 Task: Use the formula "DSTDEV" in spreadsheet "Project protfolio".
Action: Mouse moved to (119, 81)
Screenshot: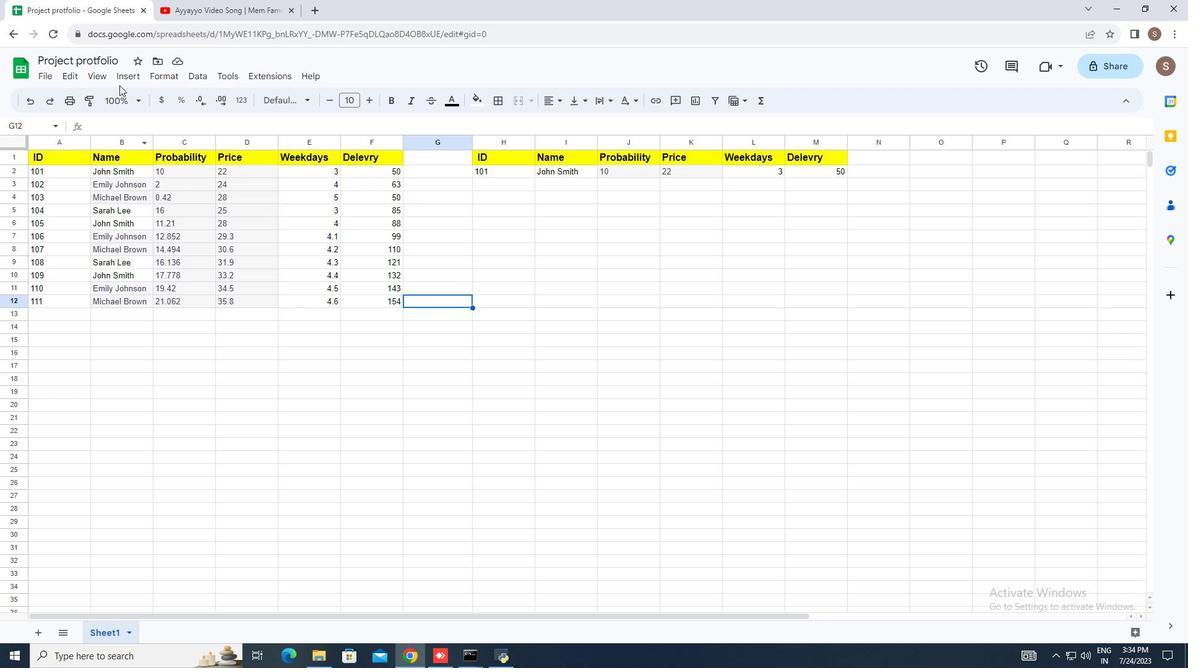 
Action: Mouse pressed left at (119, 81)
Screenshot: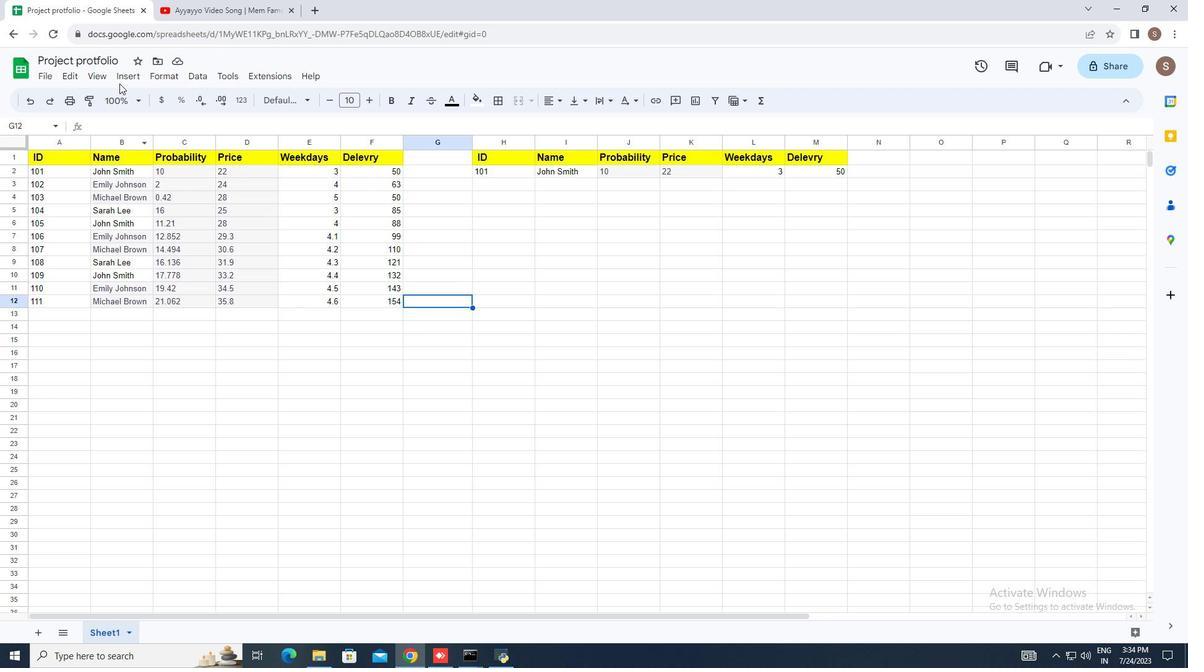 
Action: Mouse moved to (167, 291)
Screenshot: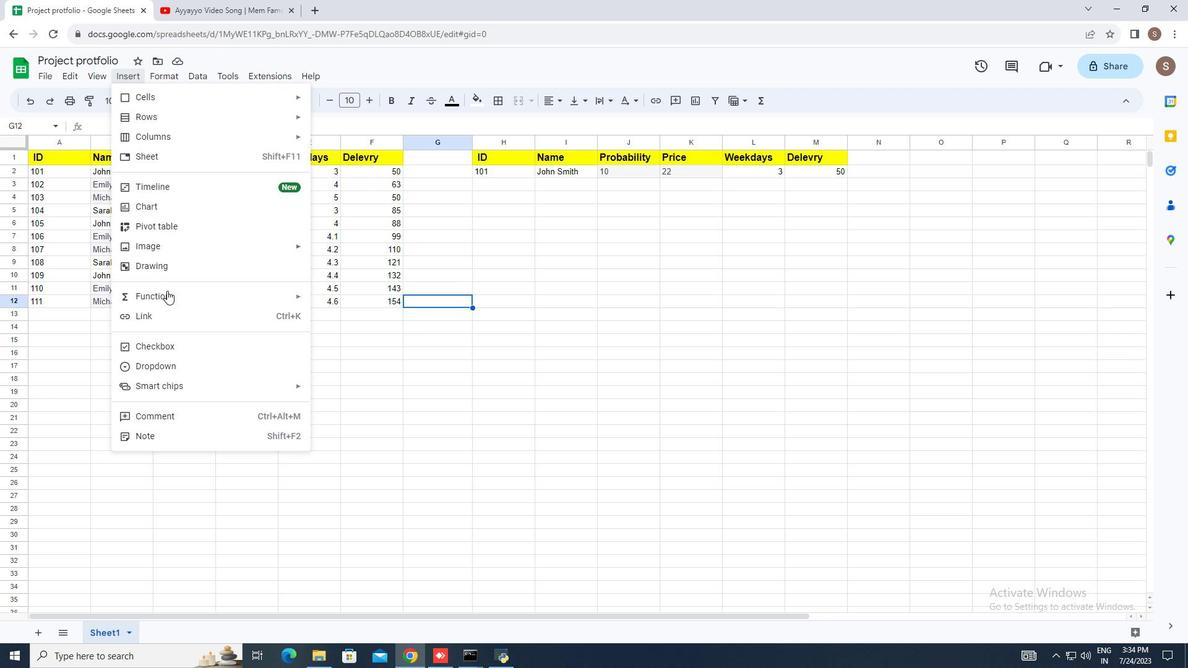 
Action: Mouse pressed left at (167, 291)
Screenshot: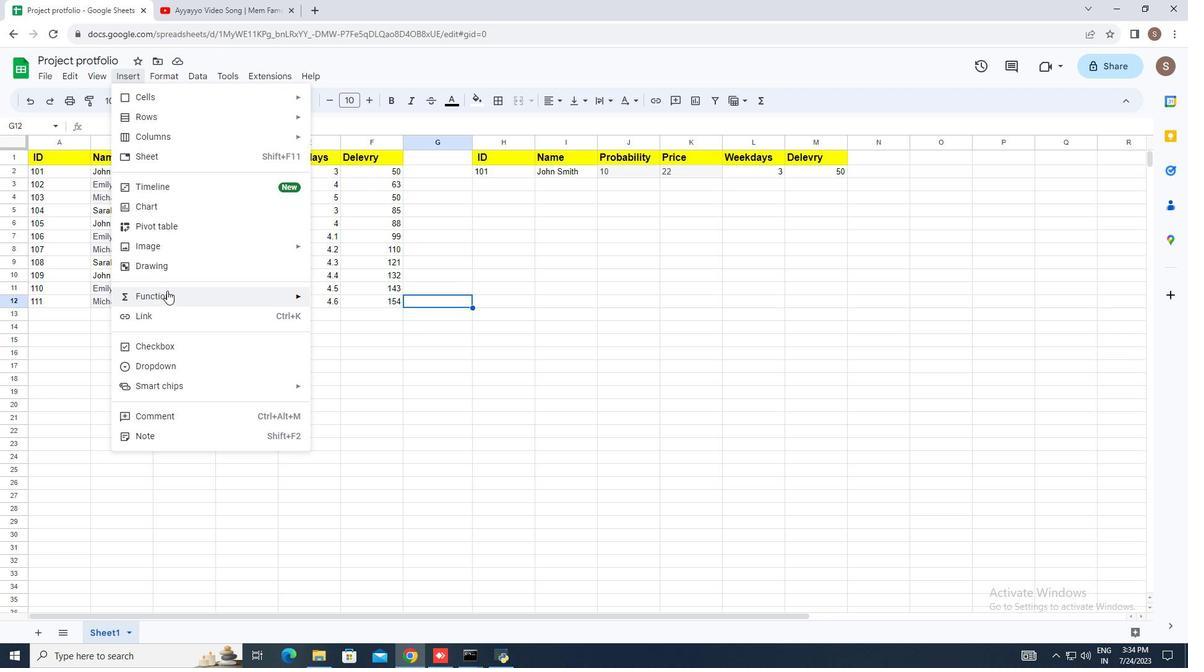 
Action: Mouse moved to (362, 279)
Screenshot: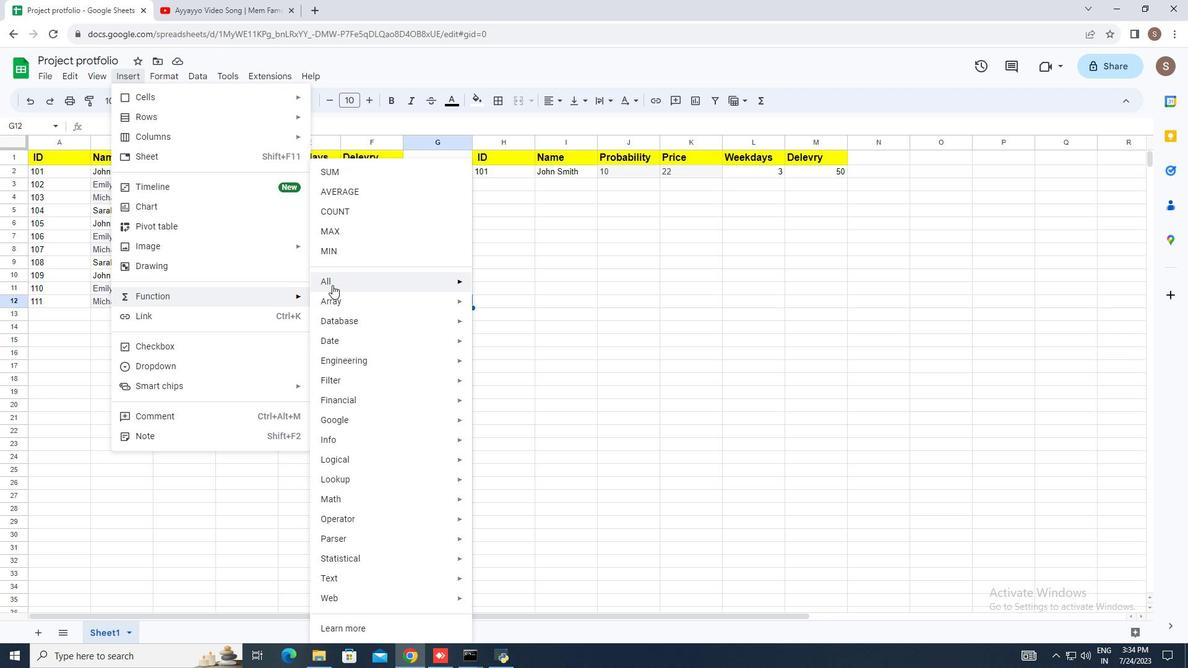 
Action: Mouse pressed left at (362, 279)
Screenshot: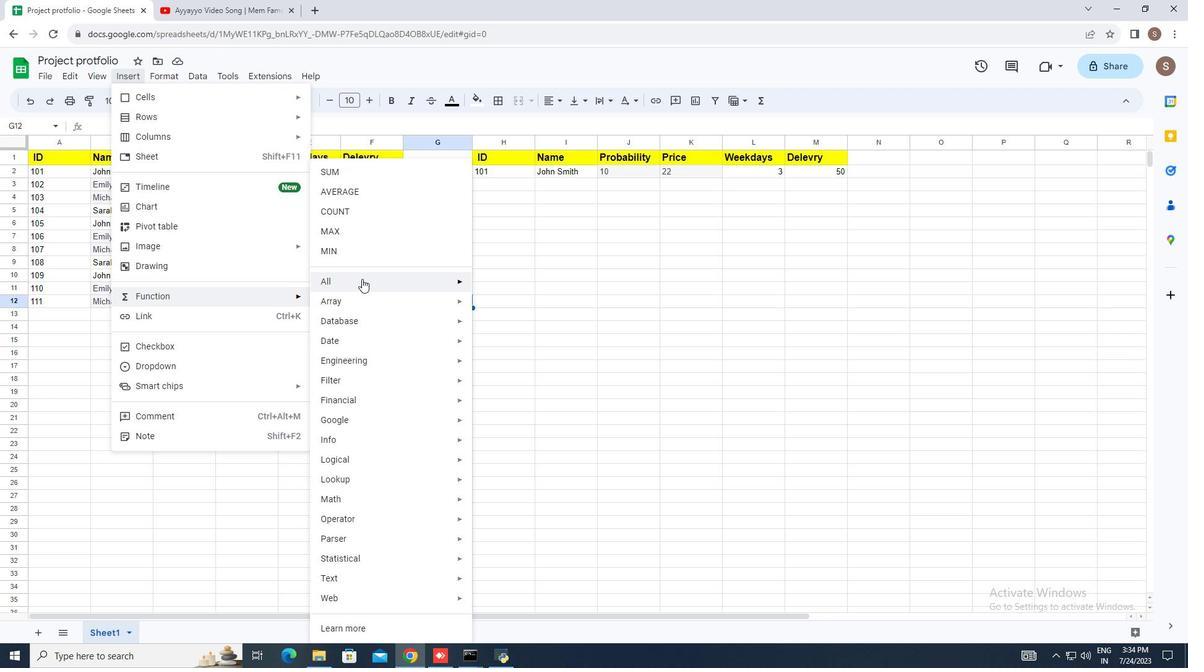 
Action: Mouse moved to (523, 552)
Screenshot: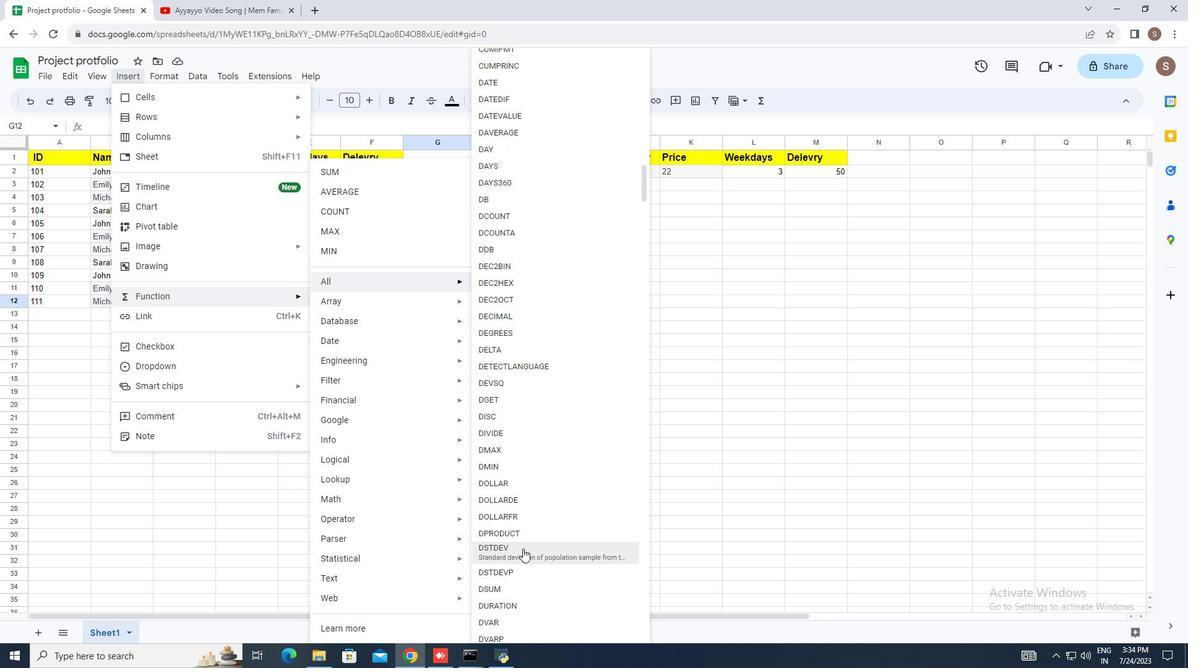 
Action: Mouse pressed left at (523, 552)
Screenshot: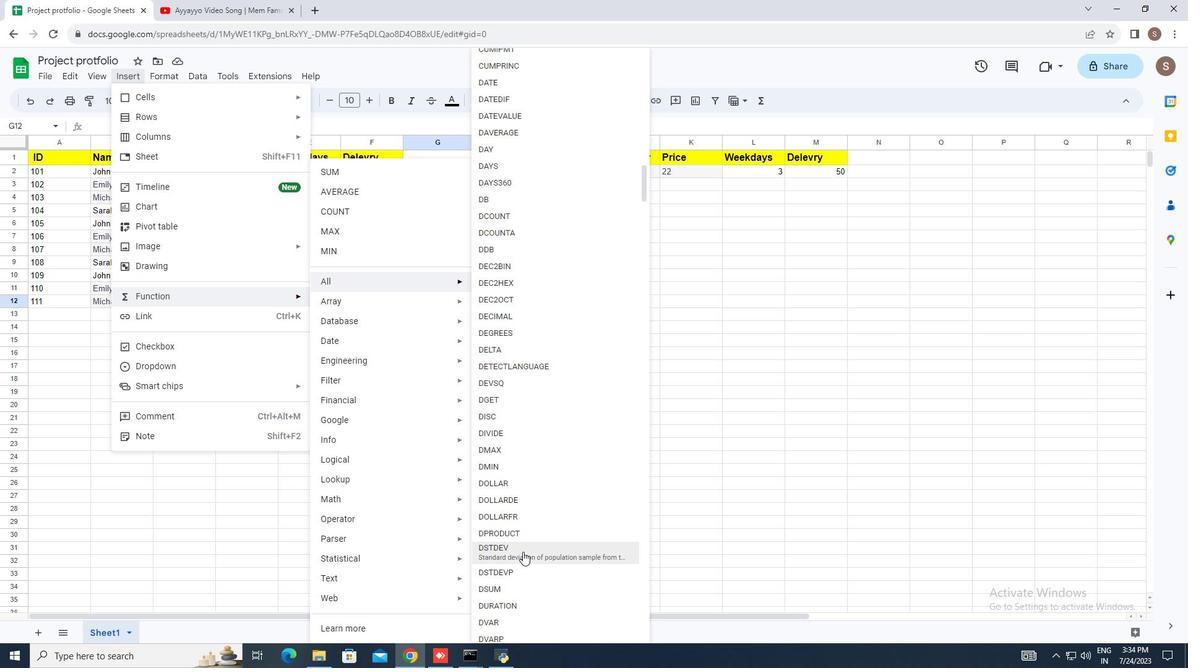 
Action: Mouse moved to (51, 156)
Screenshot: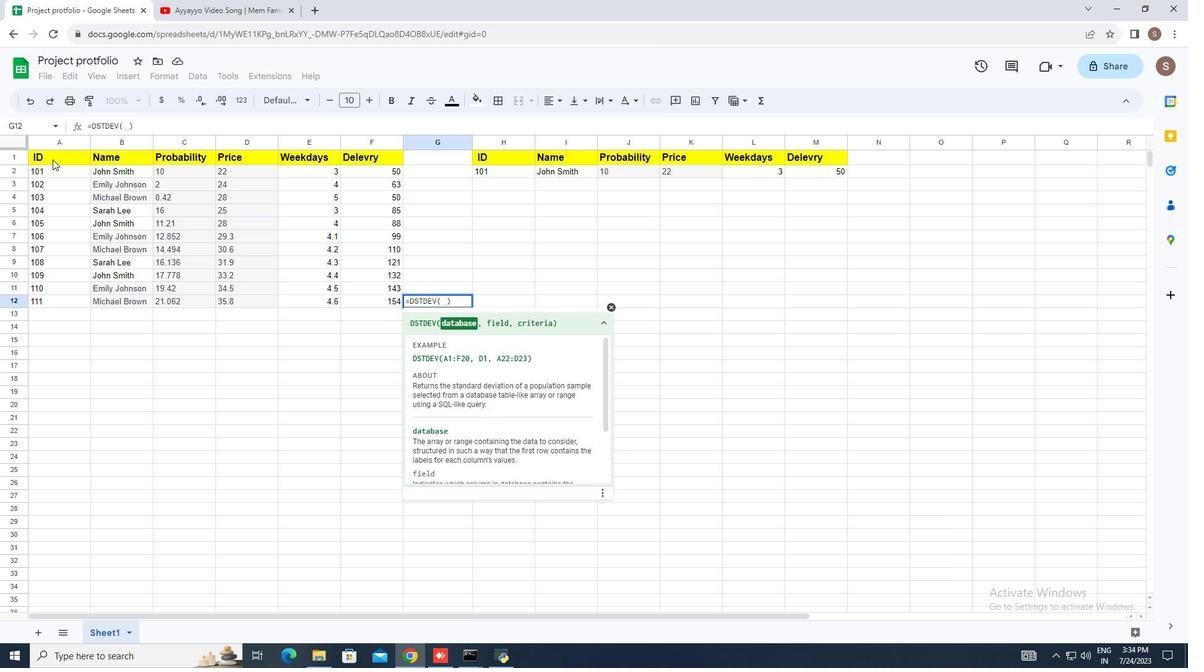 
Action: Mouse pressed left at (51, 156)
Screenshot: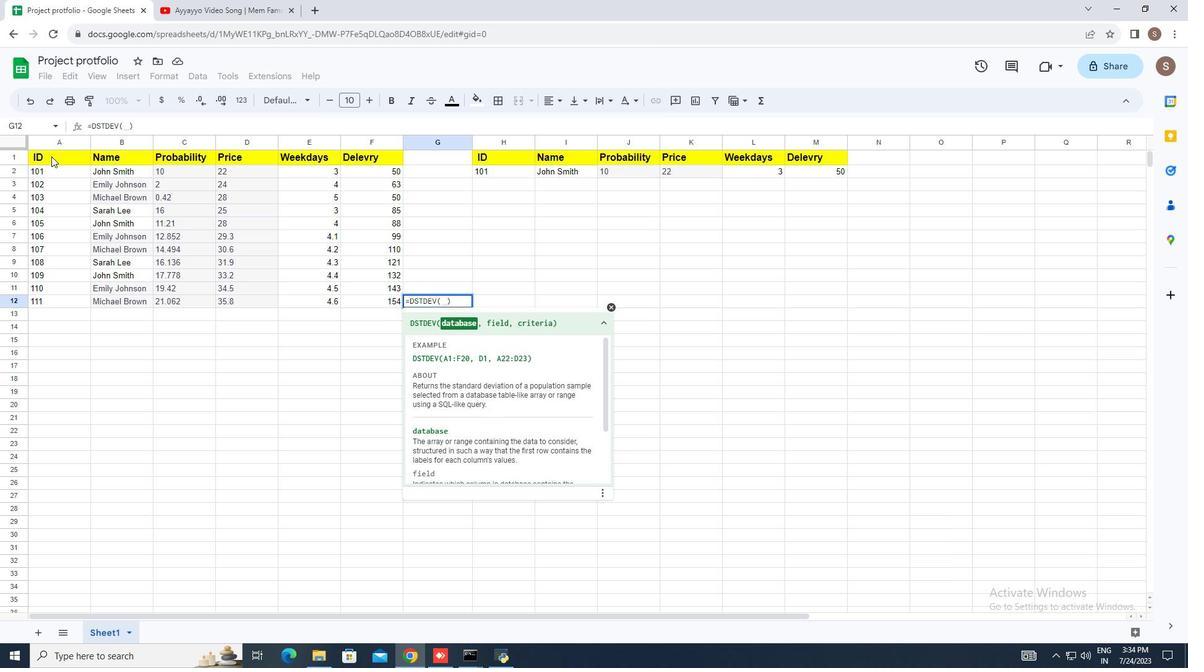 
Action: Mouse moved to (361, 300)
Screenshot: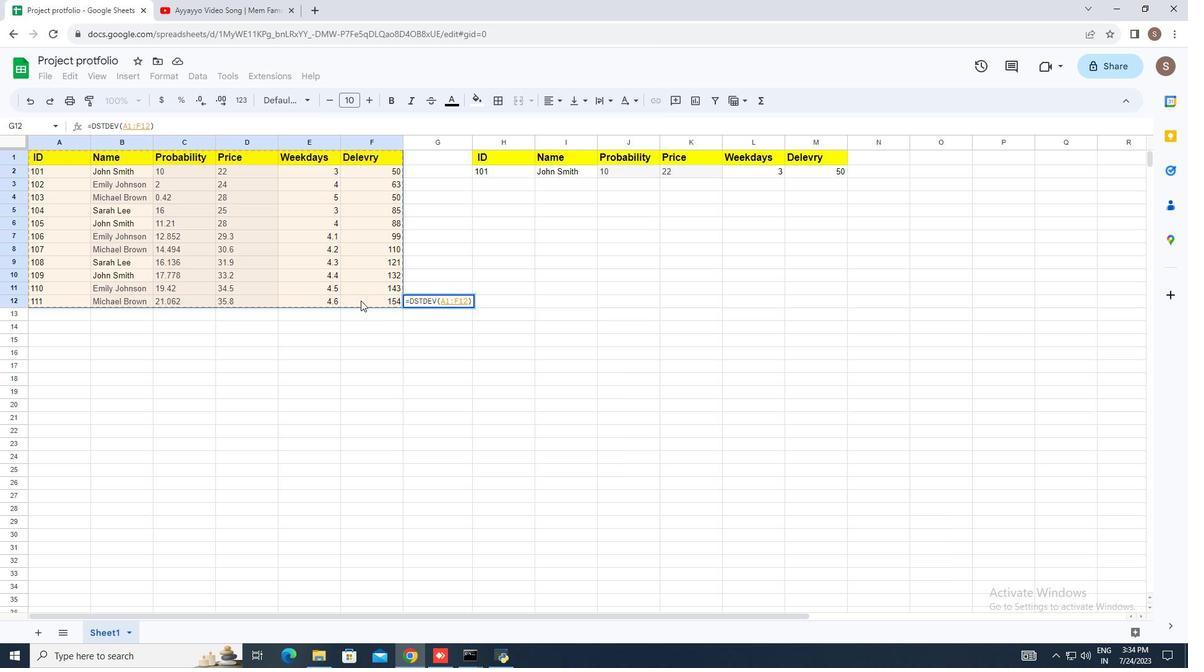 
Action: Key pressed <Key.f4>,<Key.space>
Screenshot: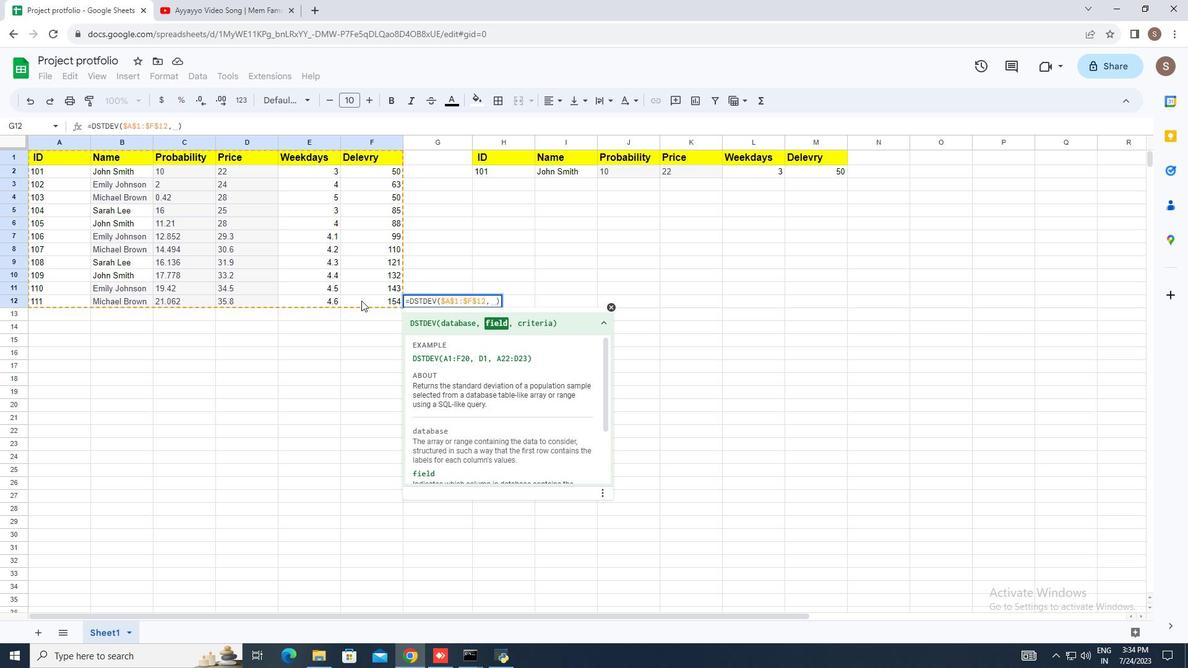 
Action: Mouse moved to (228, 158)
Screenshot: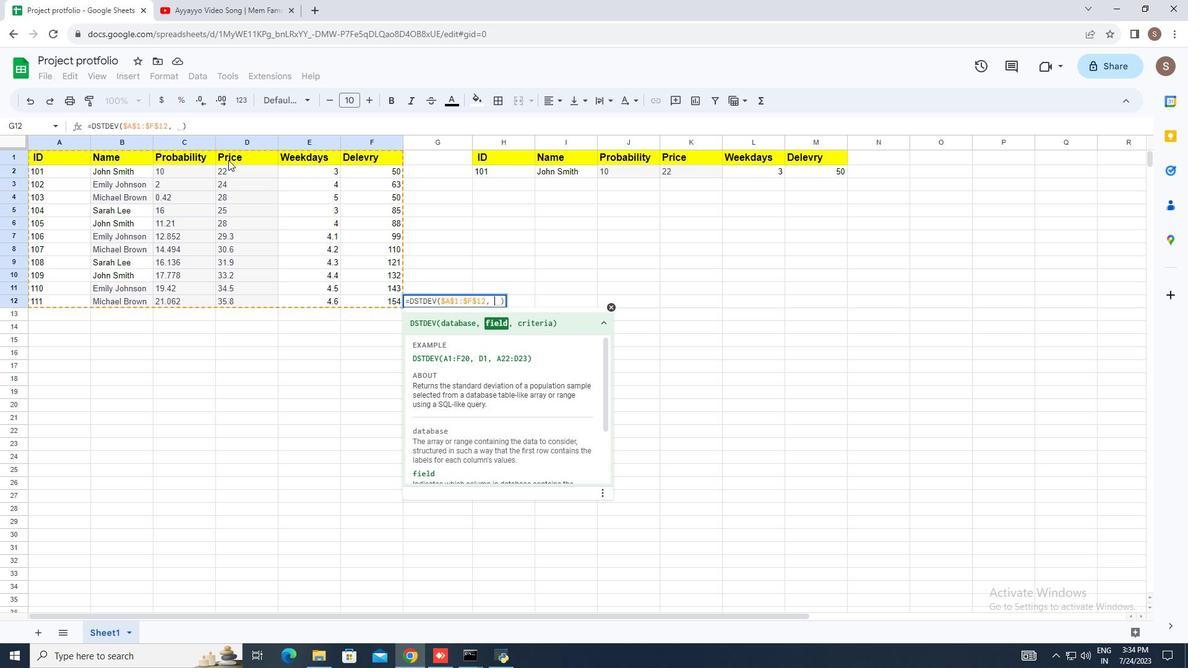 
Action: Mouse pressed left at (228, 158)
Screenshot: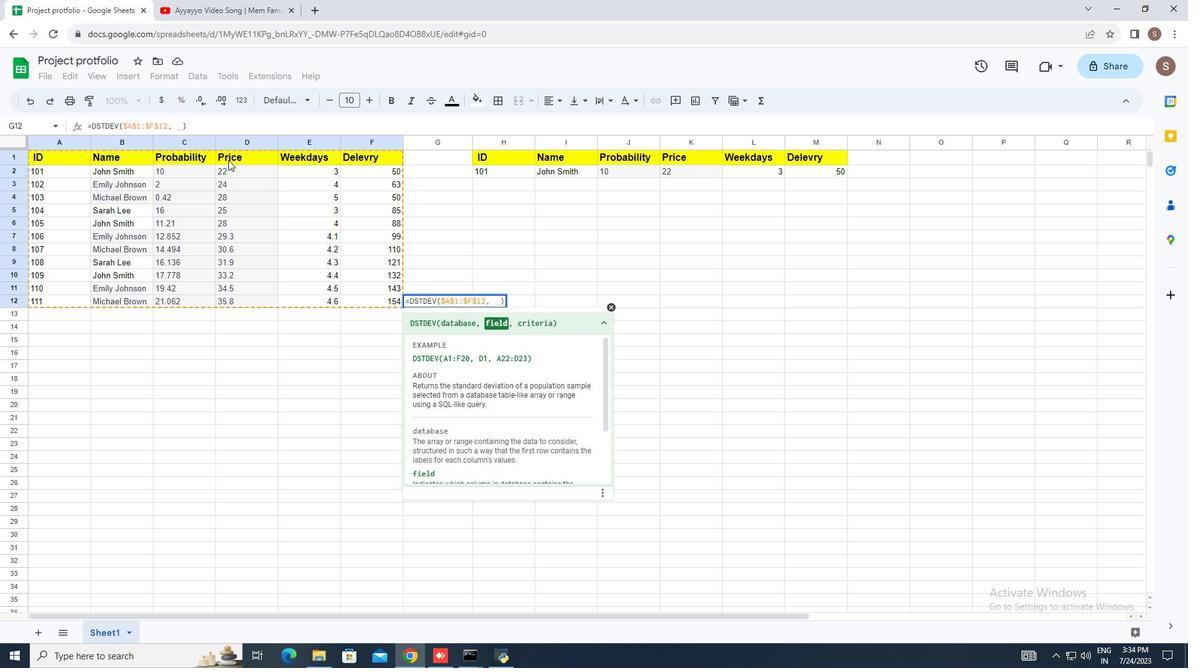
Action: Mouse moved to (312, 292)
Screenshot: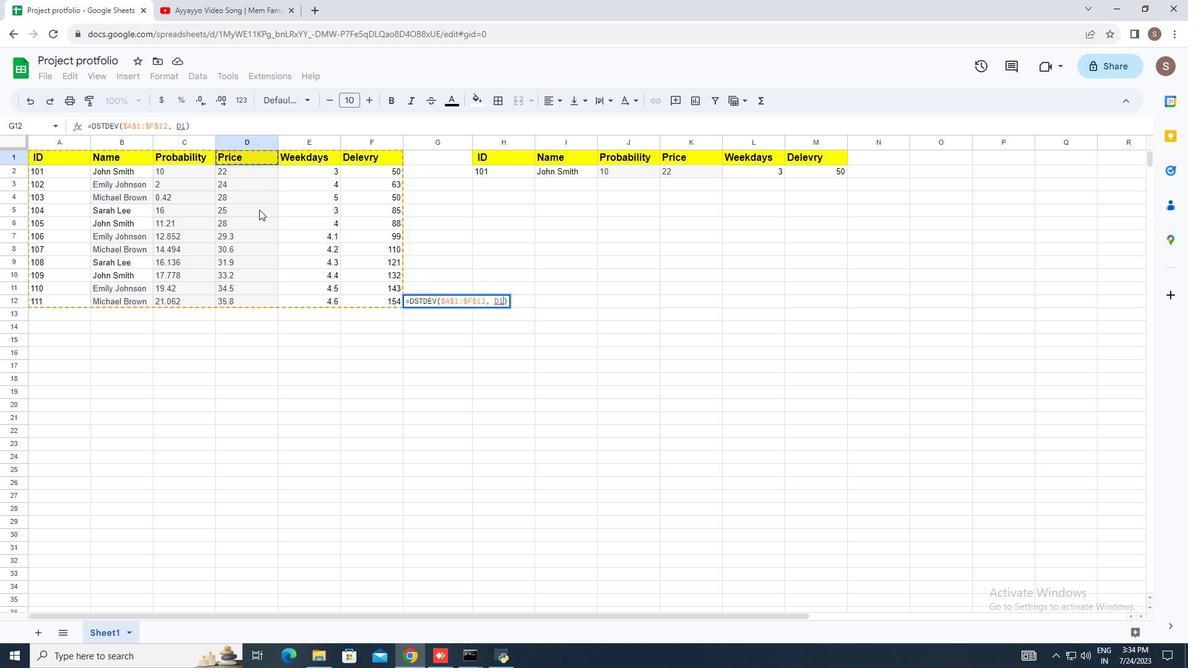 
Action: Key pressed ,<Key.space>
Screenshot: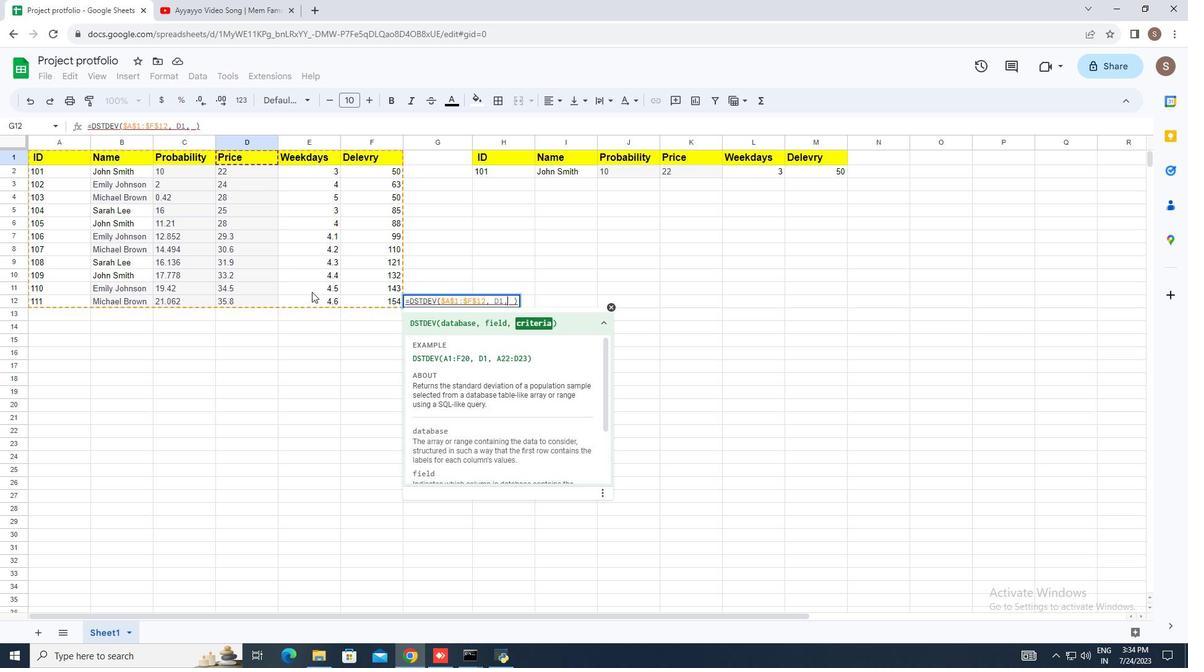 
Action: Mouse moved to (558, 157)
Screenshot: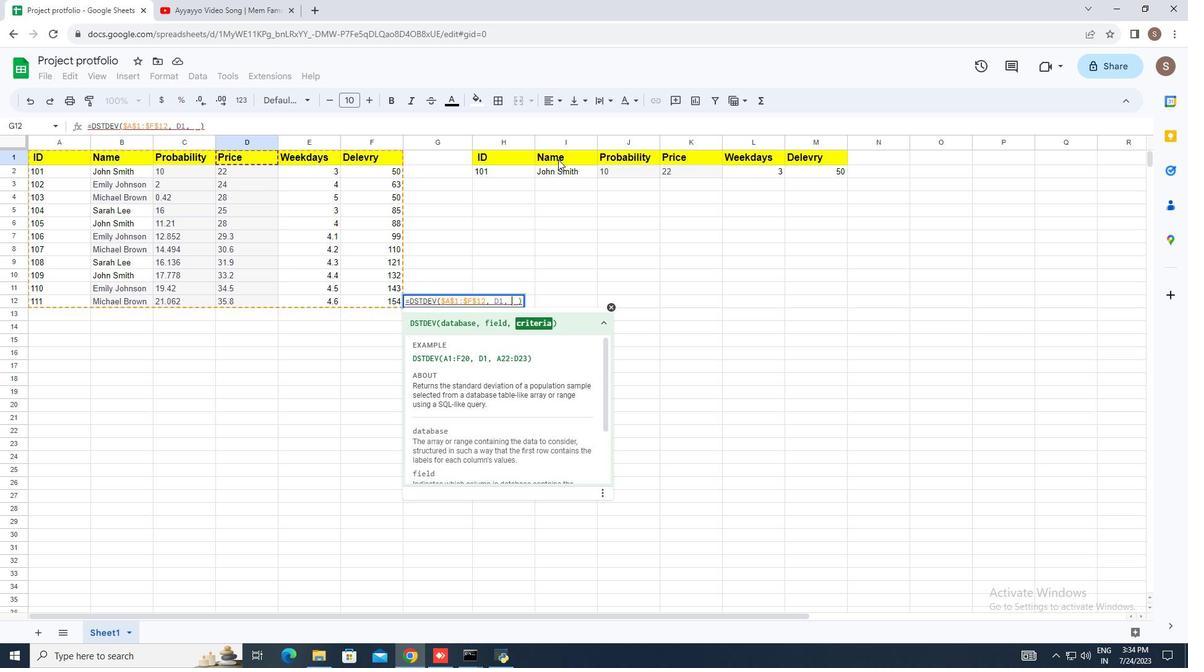 
Action: Mouse pressed left at (558, 157)
Screenshot: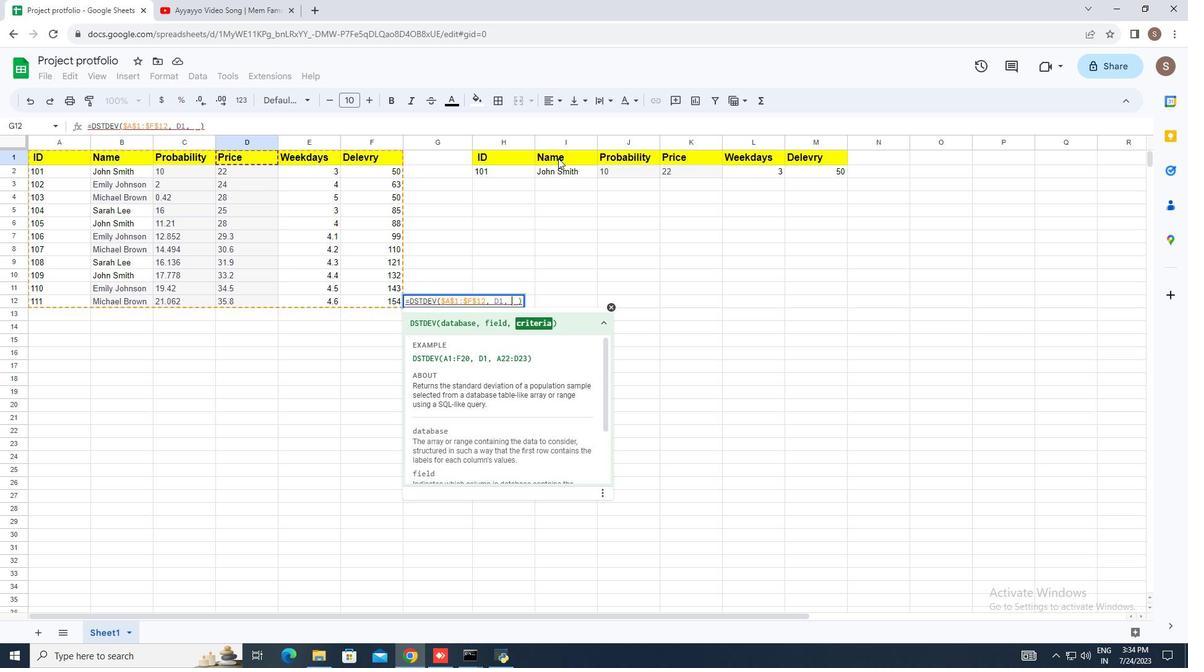 
Action: Mouse moved to (600, 339)
Screenshot: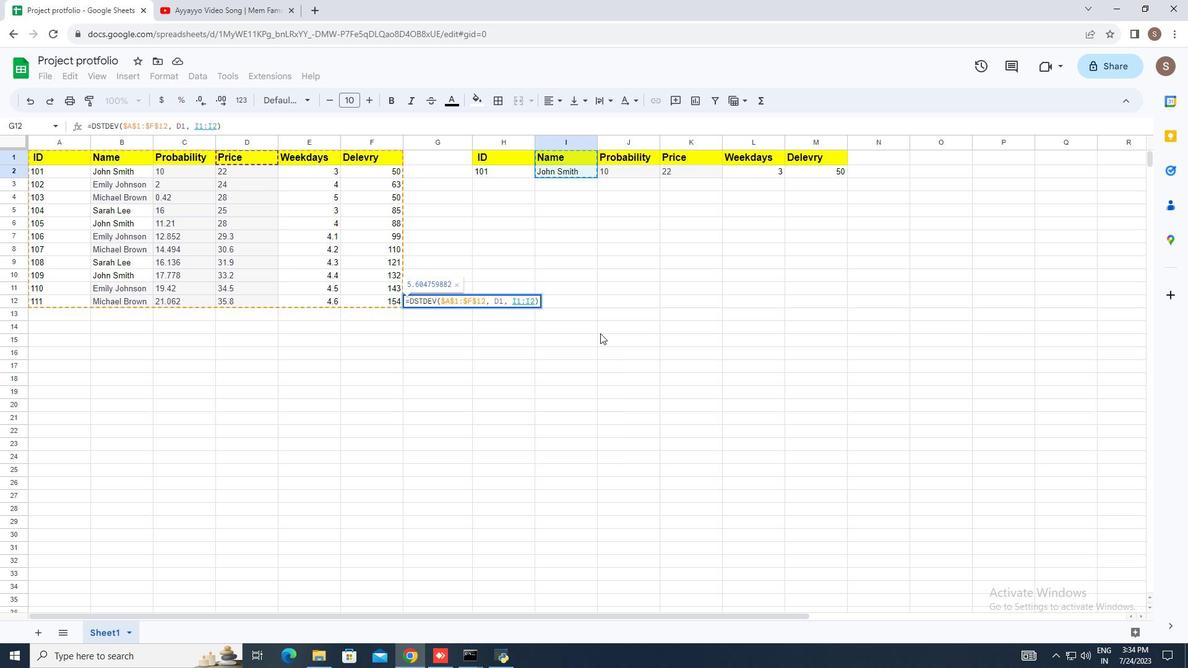 
Action: Key pressed <Key.enter>
Screenshot: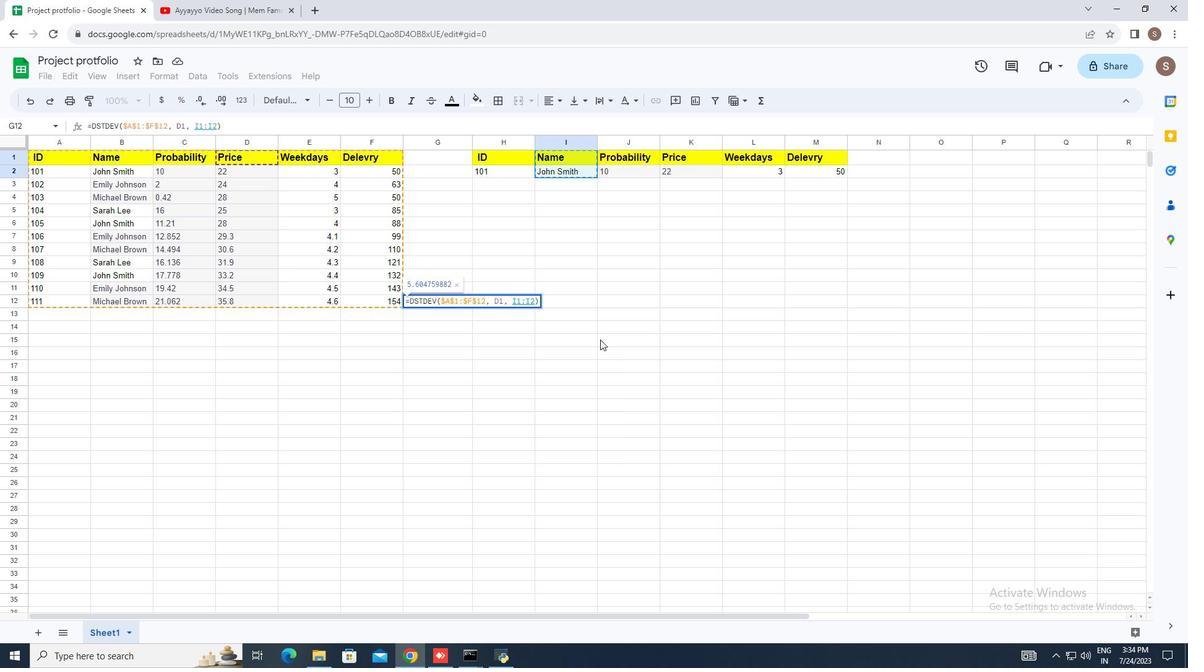 
Action: Mouse moved to (425, 386)
Screenshot: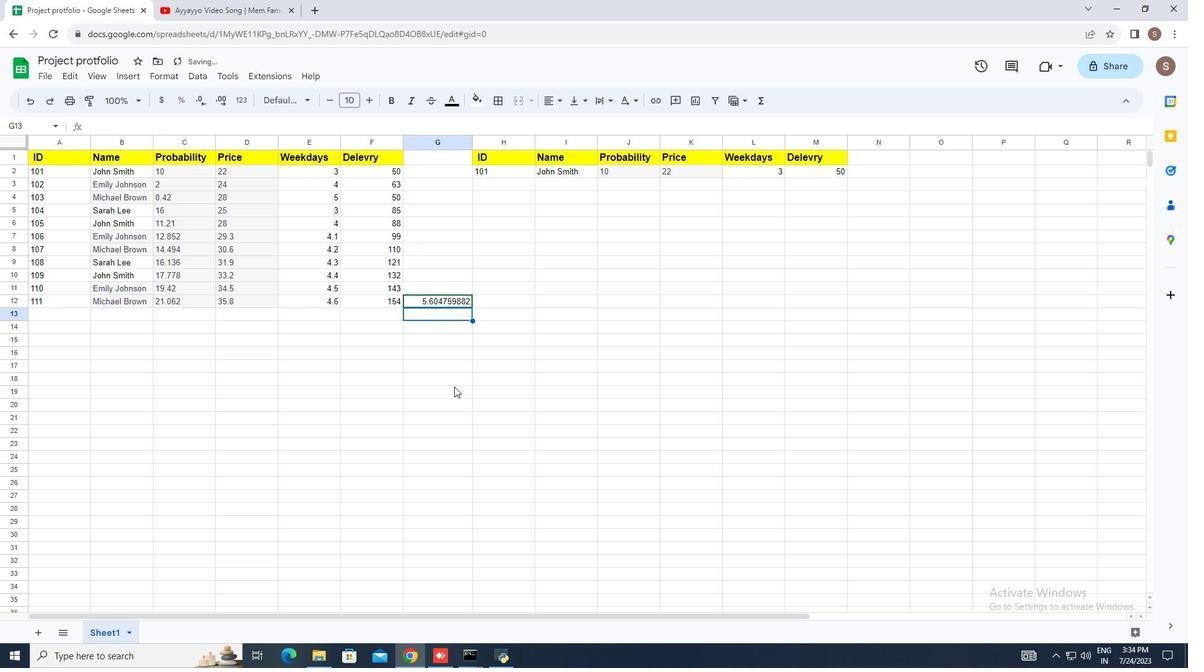 
